 Task: Check the percentage active listings of 2 full bathrooms in the last 1 year.
Action: Mouse moved to (843, 233)
Screenshot: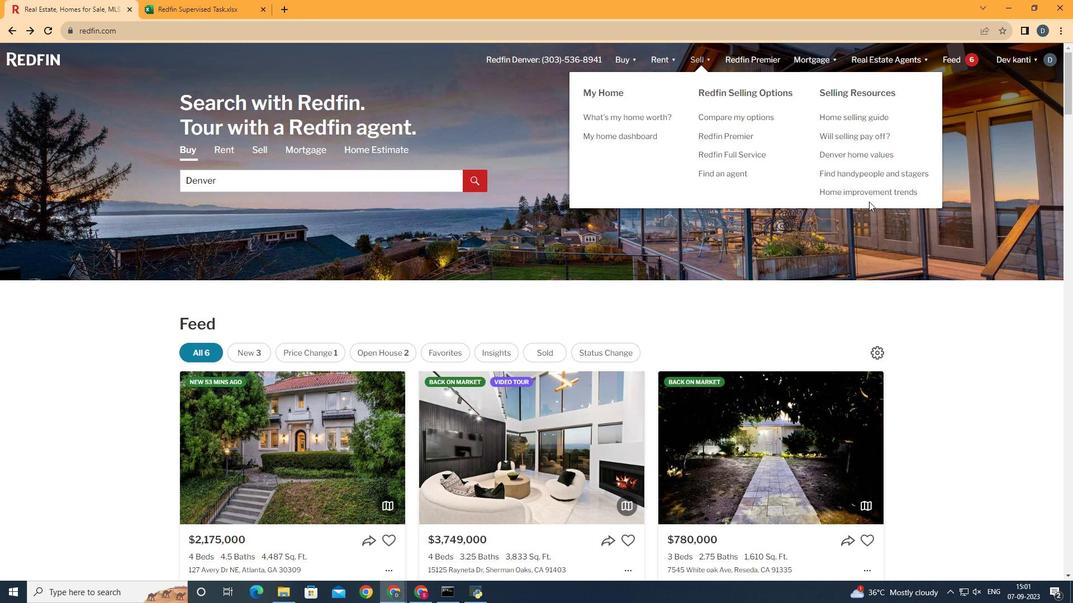 
Action: Mouse pressed left at (843, 233)
Screenshot: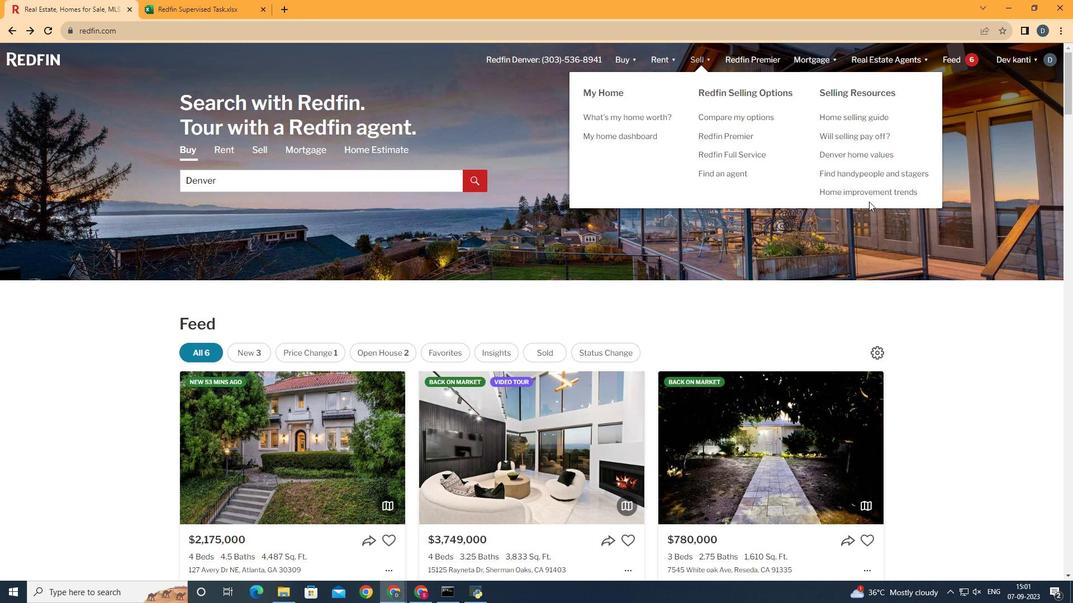 
Action: Mouse moved to (843, 231)
Screenshot: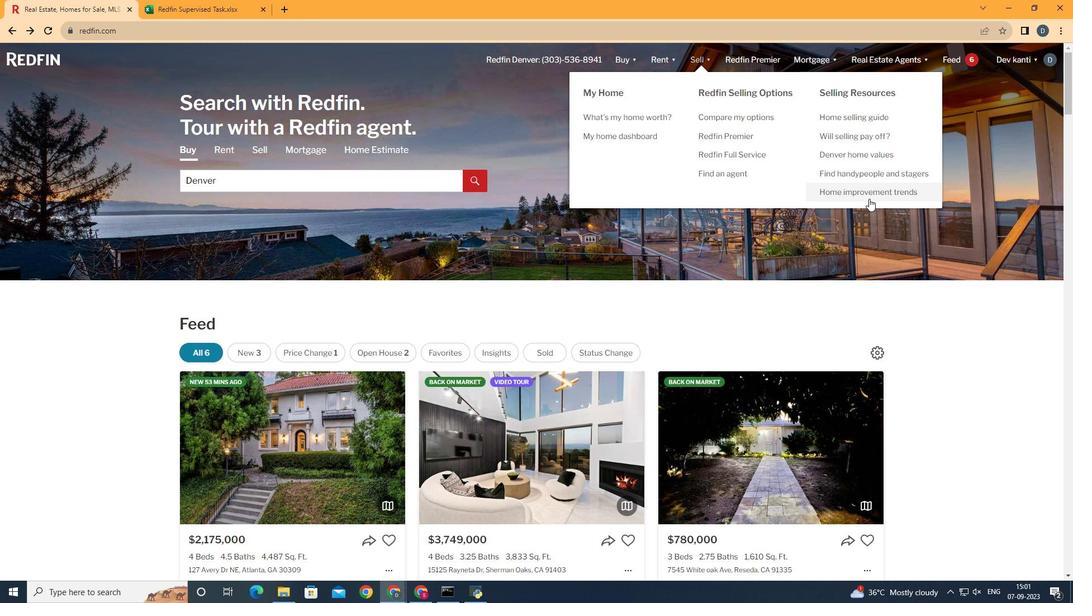 
Action: Mouse pressed left at (843, 231)
Screenshot: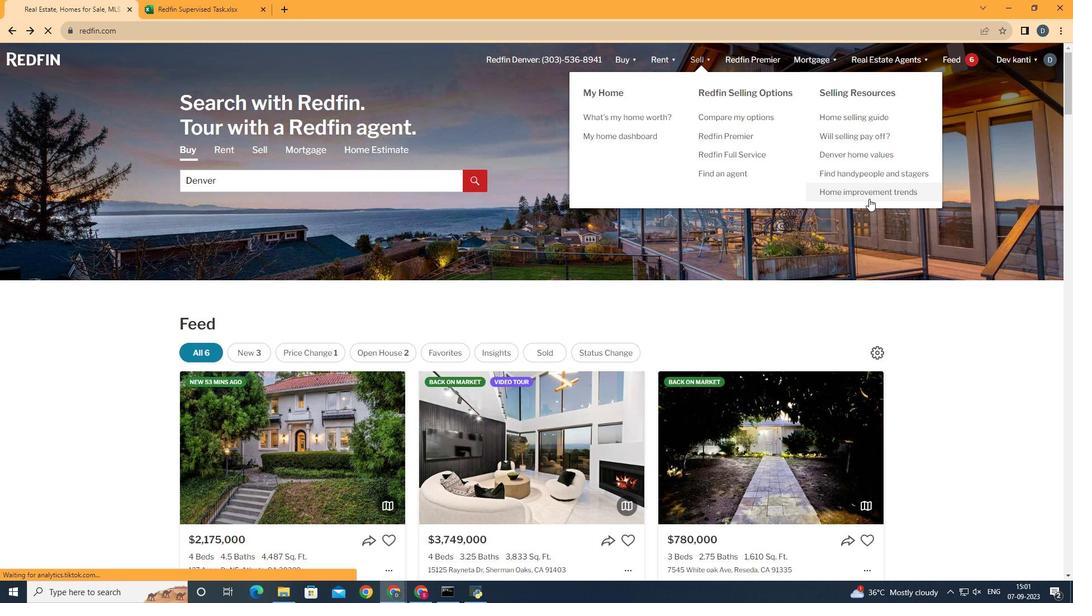 
Action: Mouse moved to (322, 248)
Screenshot: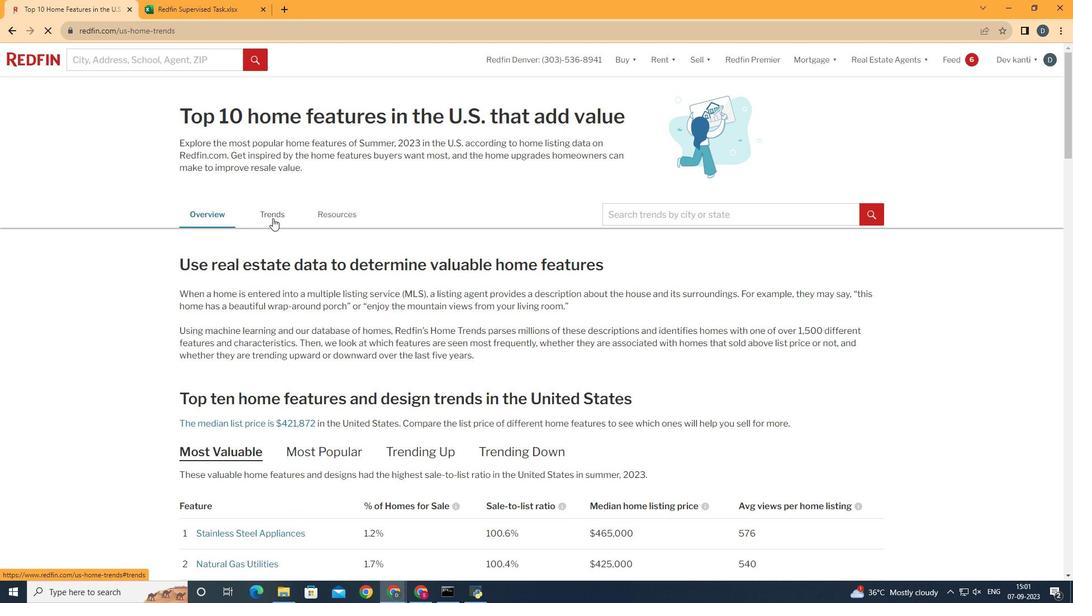 
Action: Mouse pressed left at (322, 248)
Screenshot: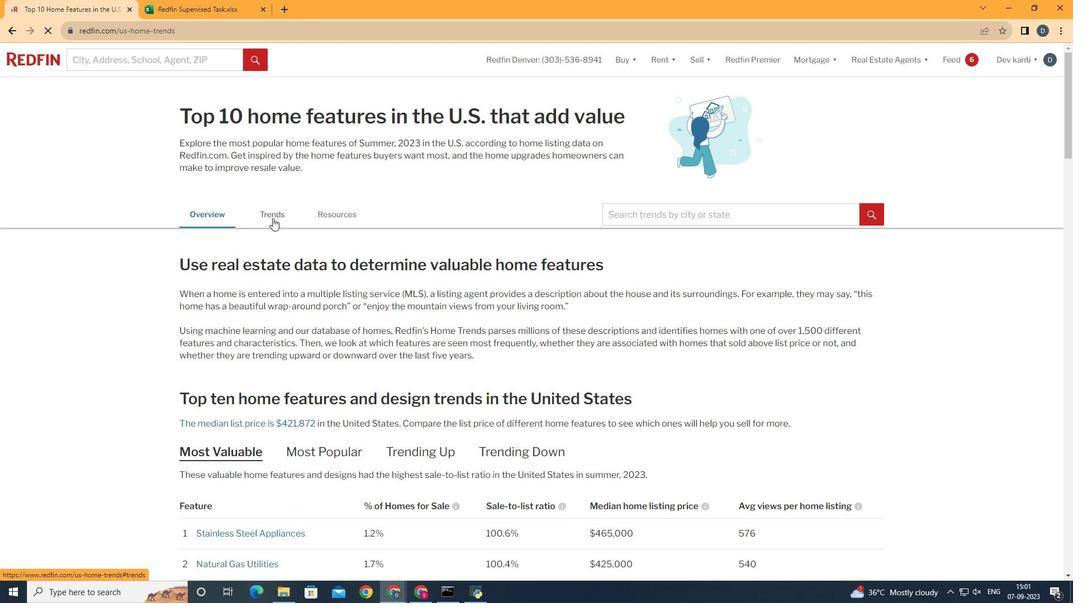 
Action: Mouse moved to (397, 305)
Screenshot: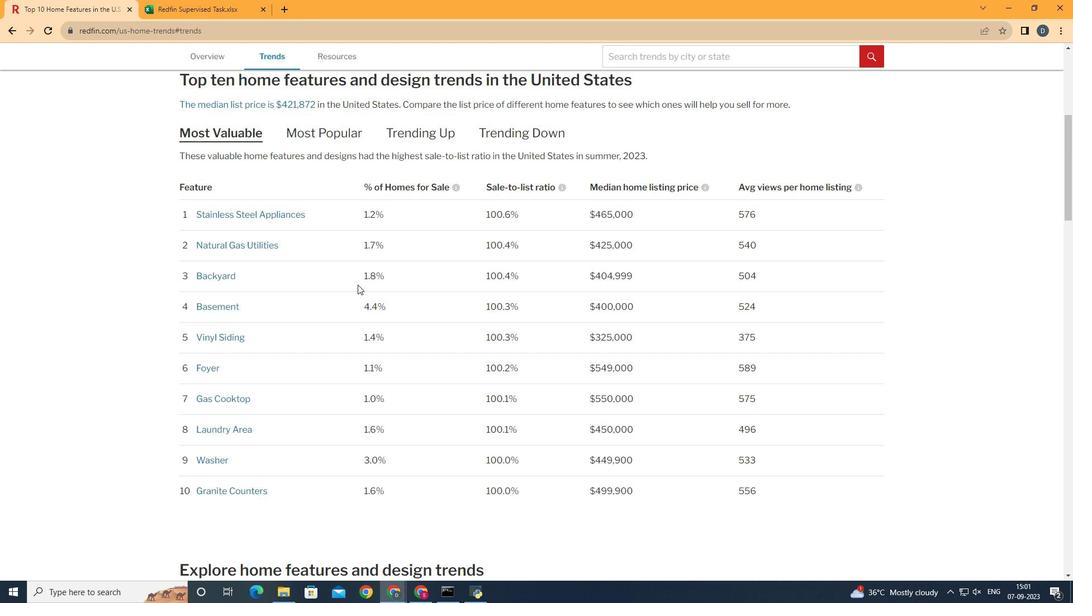 
Action: Mouse scrolled (397, 305) with delta (0, 0)
Screenshot: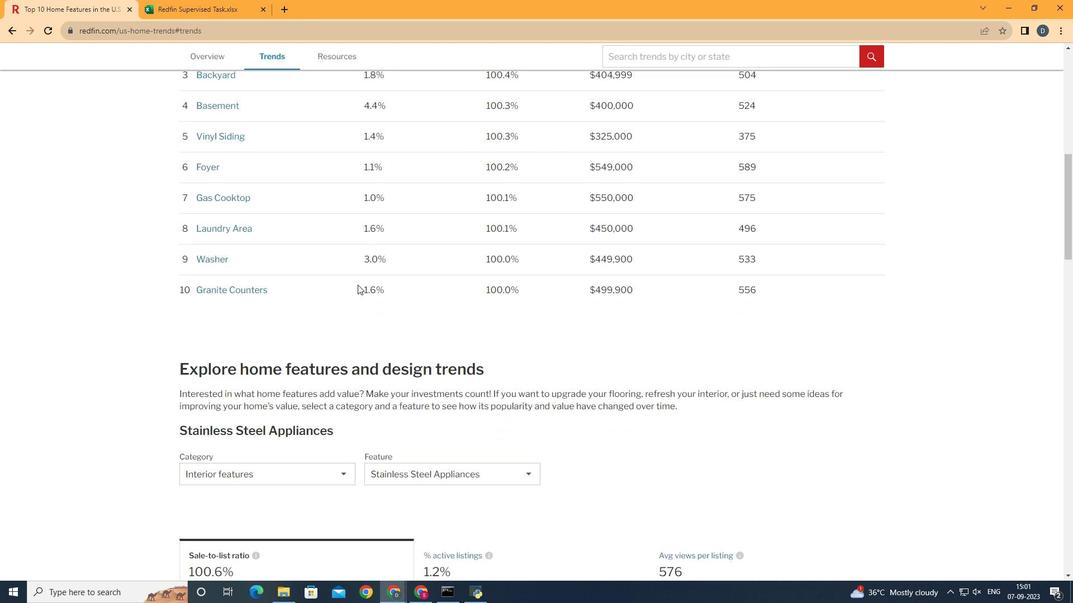 
Action: Mouse scrolled (397, 305) with delta (0, 0)
Screenshot: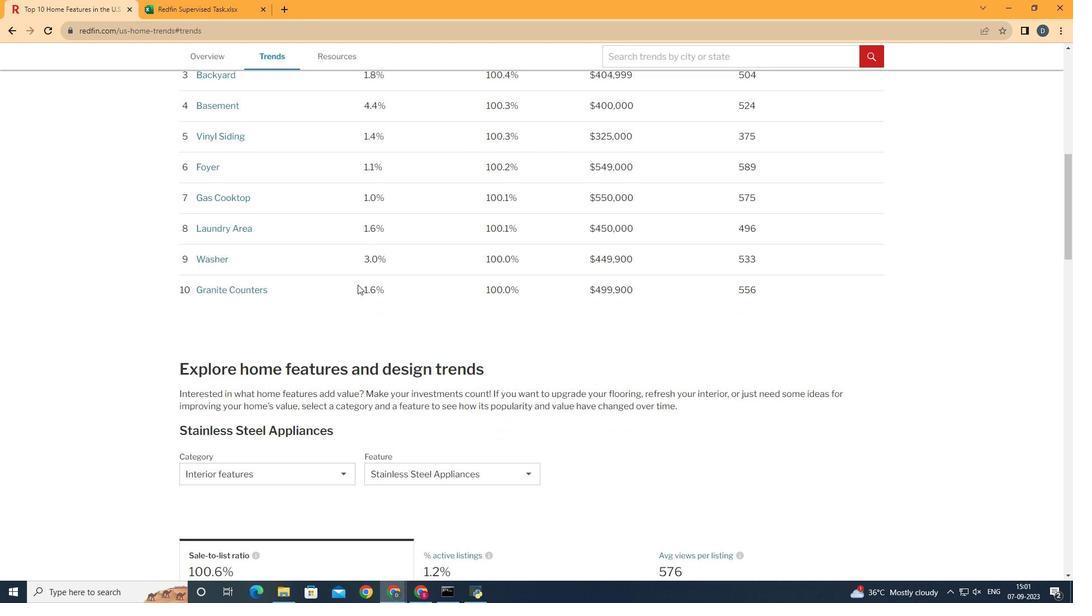 
Action: Mouse scrolled (397, 305) with delta (0, 0)
Screenshot: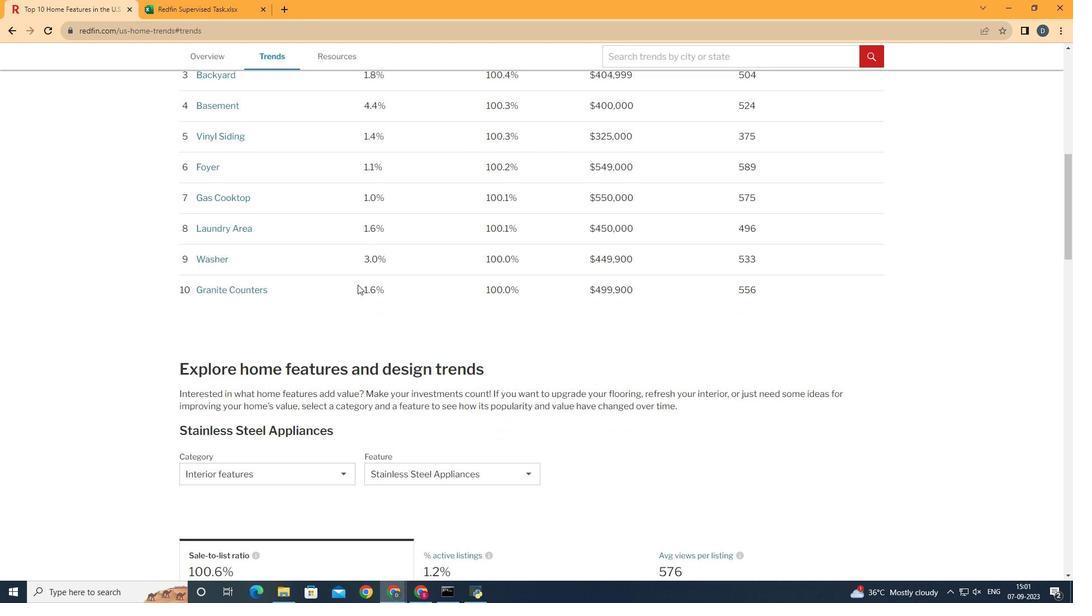 
Action: Mouse scrolled (397, 305) with delta (0, 0)
Screenshot: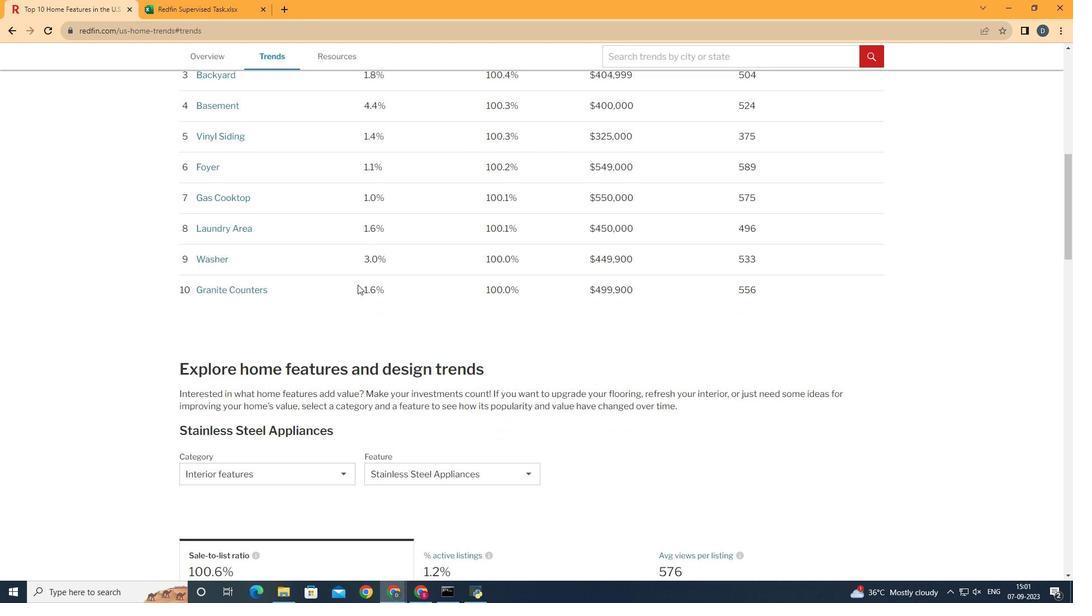 
Action: Mouse scrolled (397, 305) with delta (0, 0)
Screenshot: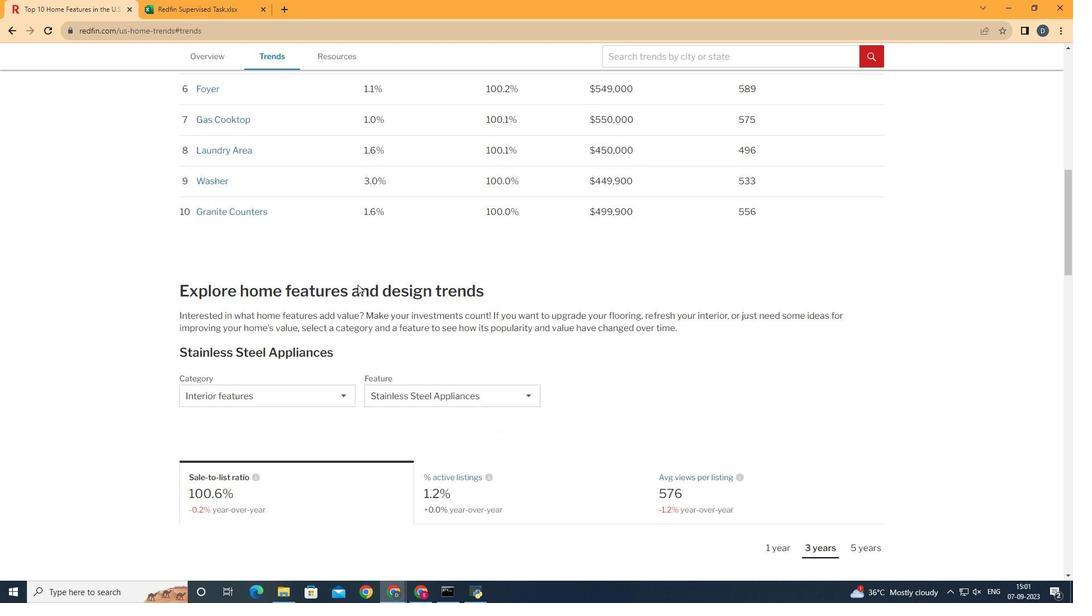 
Action: Mouse moved to (384, 321)
Screenshot: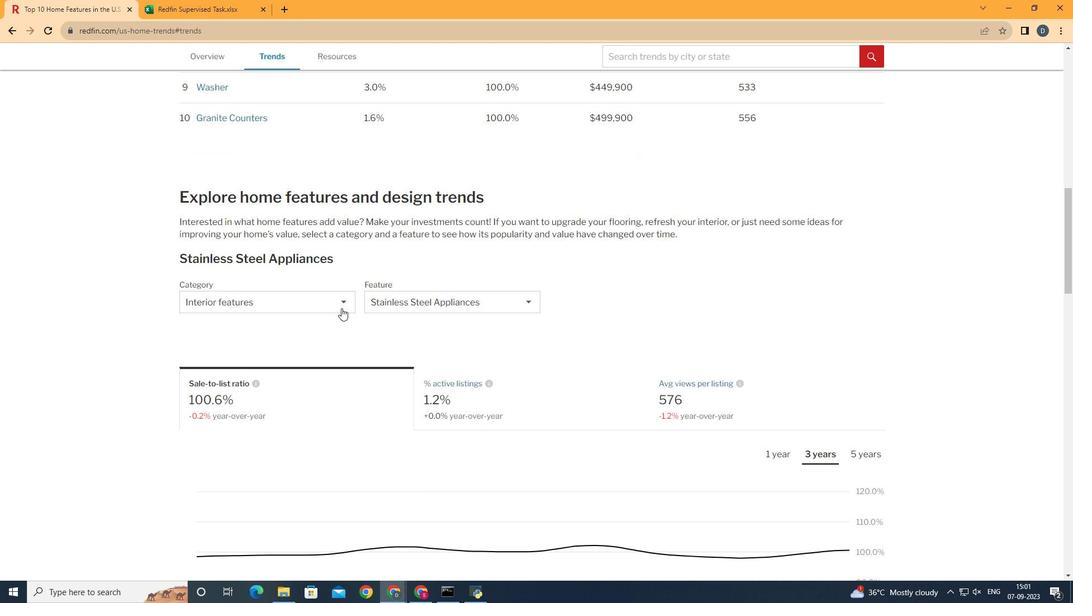 
Action: Mouse scrolled (384, 320) with delta (0, 0)
Screenshot: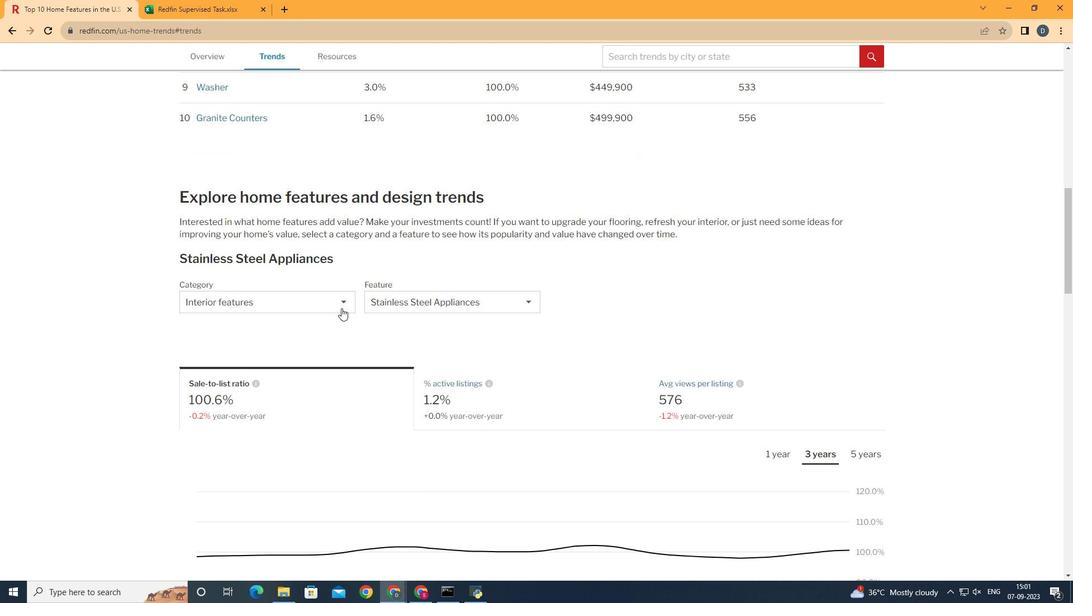 
Action: Mouse moved to (384, 322)
Screenshot: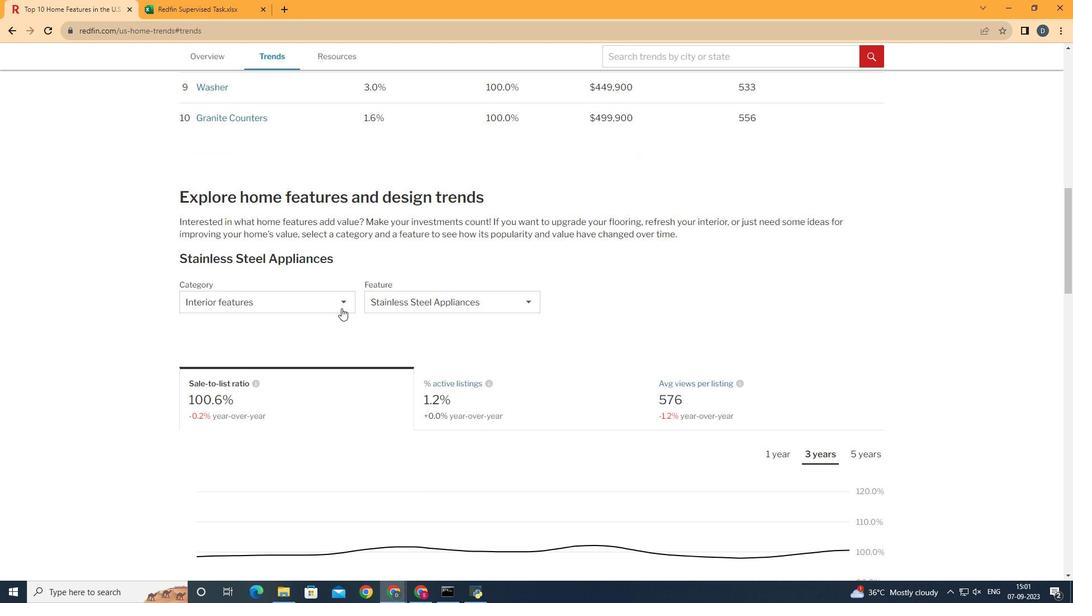 
Action: Mouse scrolled (384, 322) with delta (0, 0)
Screenshot: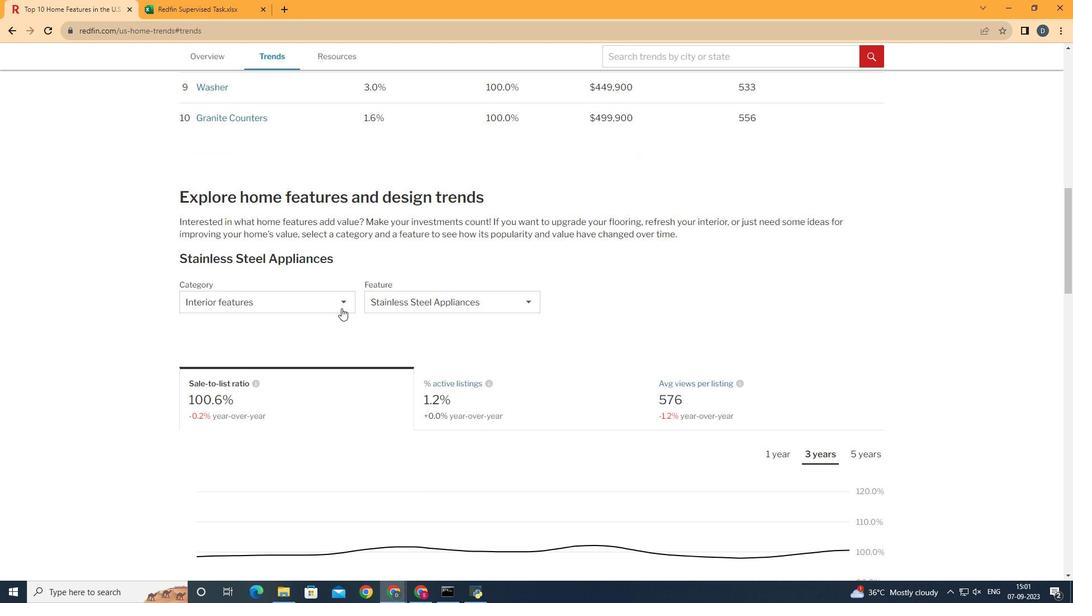 
Action: Mouse moved to (372, 303)
Screenshot: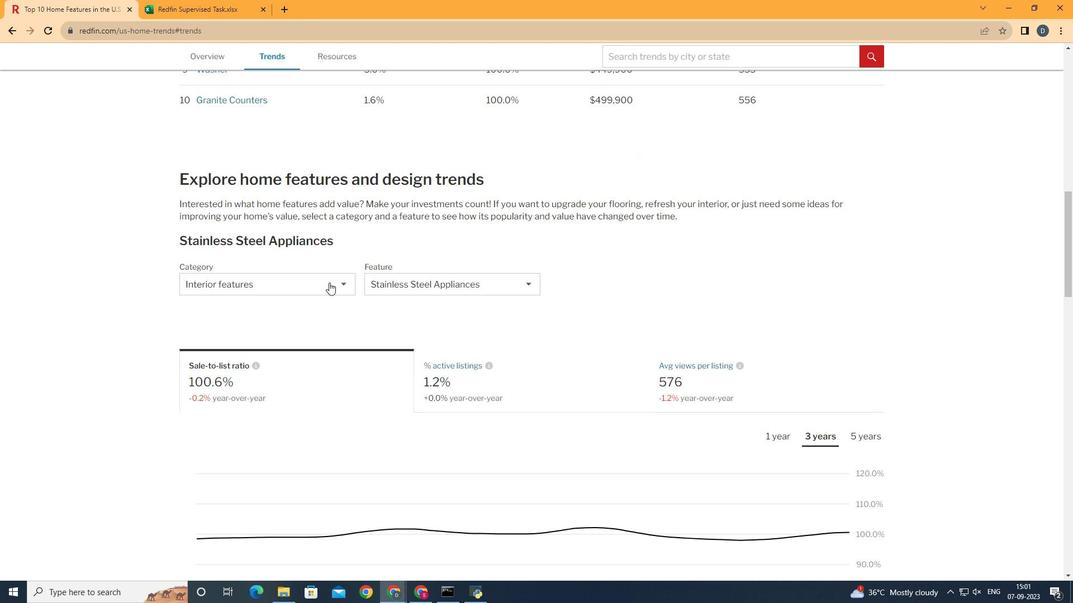 
Action: Mouse pressed left at (372, 303)
Screenshot: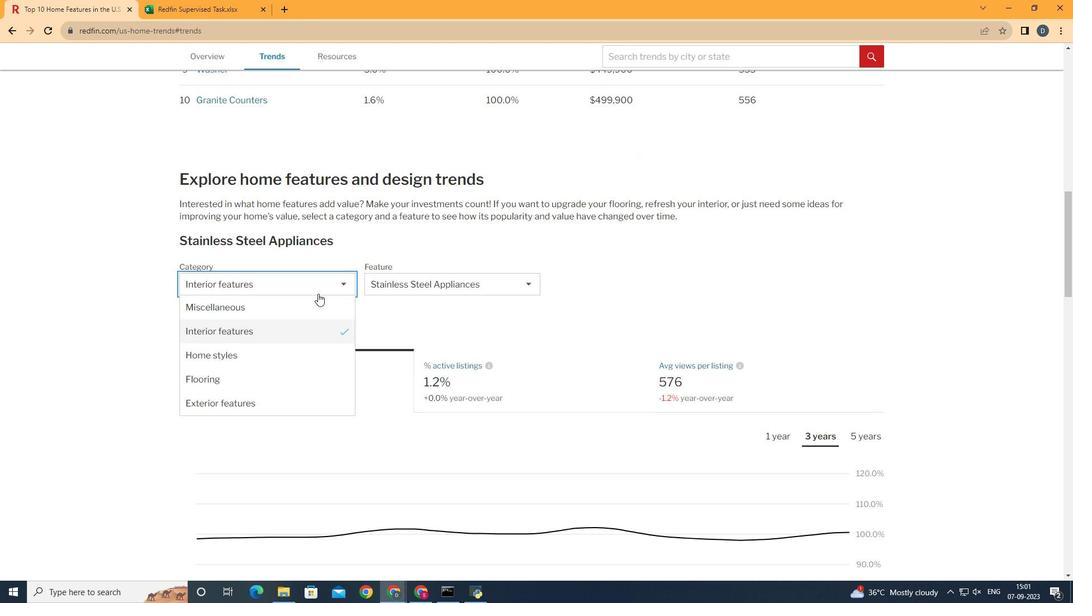 
Action: Mouse moved to (361, 351)
Screenshot: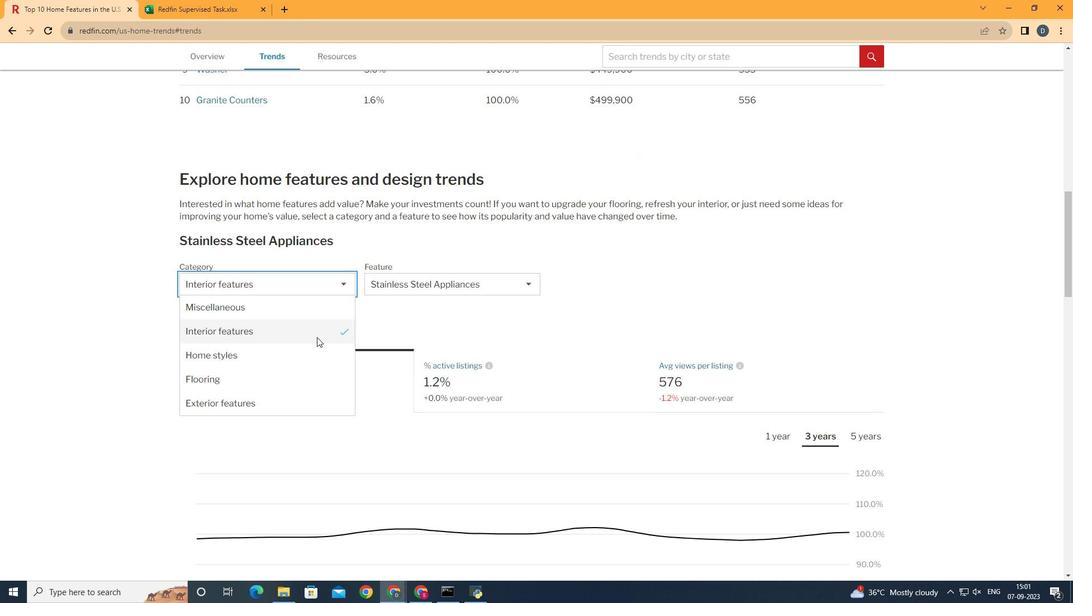 
Action: Mouse pressed left at (361, 351)
Screenshot: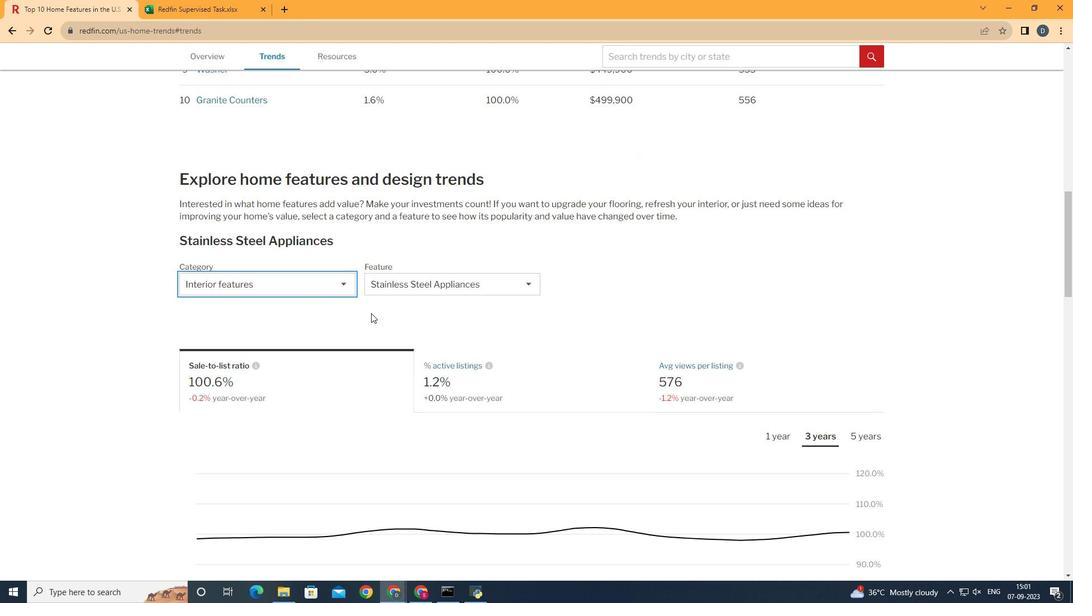 
Action: Mouse moved to (474, 295)
Screenshot: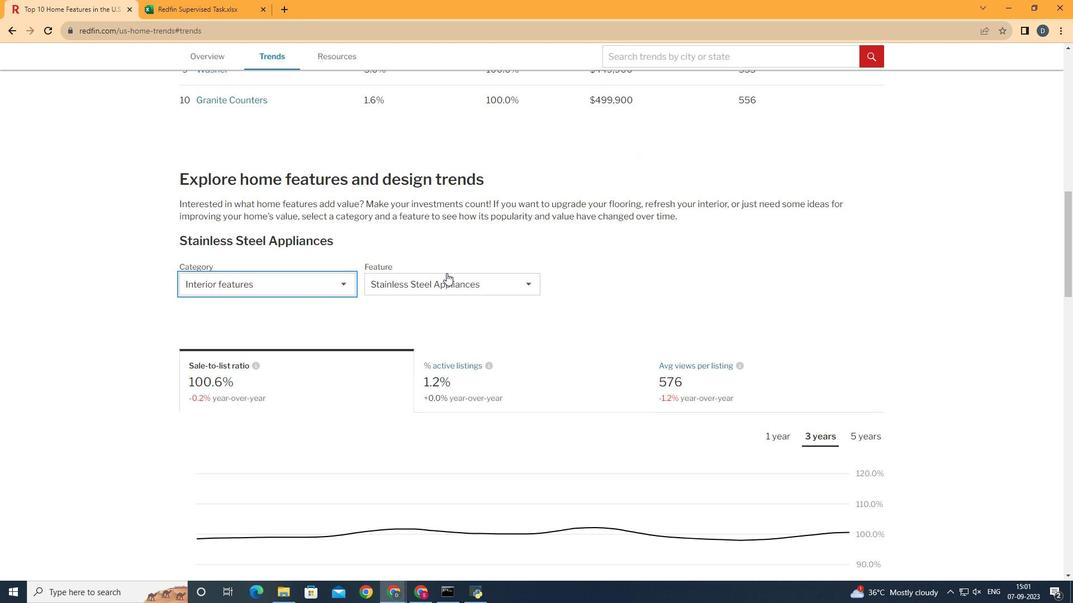 
Action: Mouse pressed left at (474, 295)
Screenshot: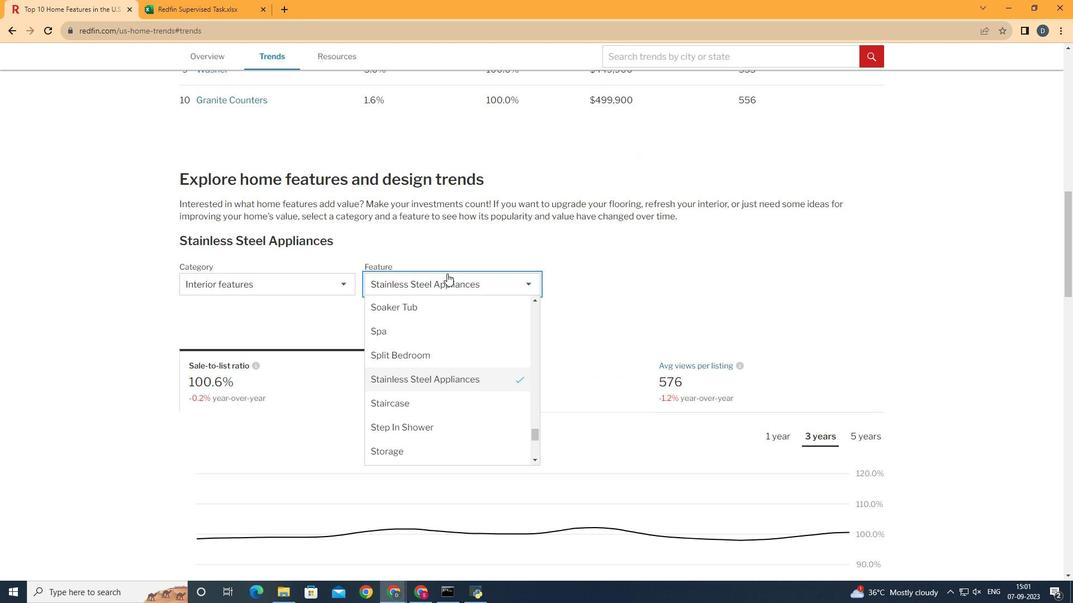 
Action: Mouse moved to (549, 430)
Screenshot: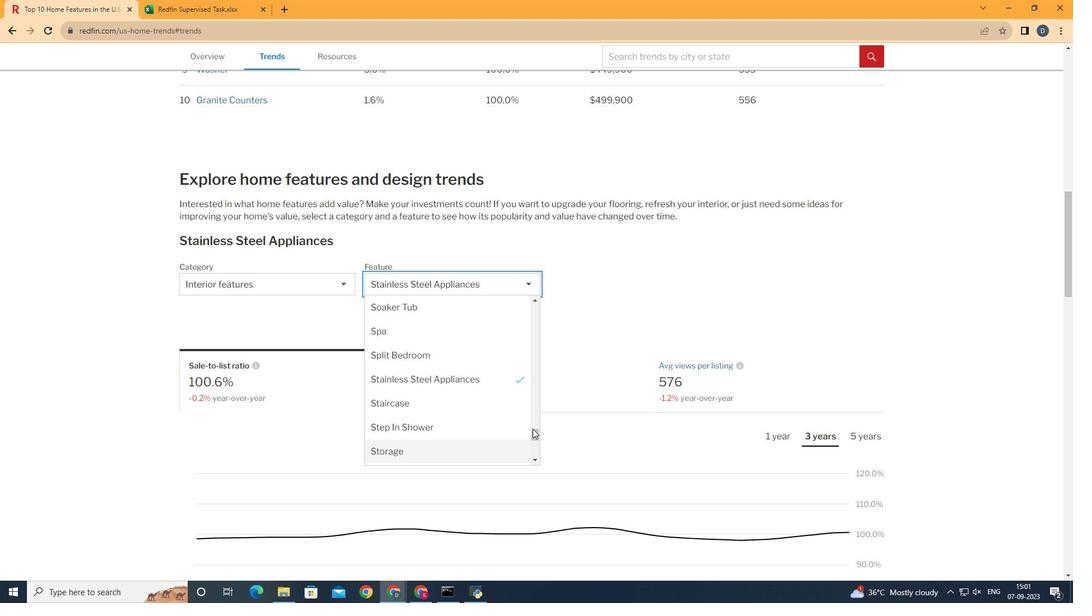 
Action: Mouse pressed left at (549, 430)
Screenshot: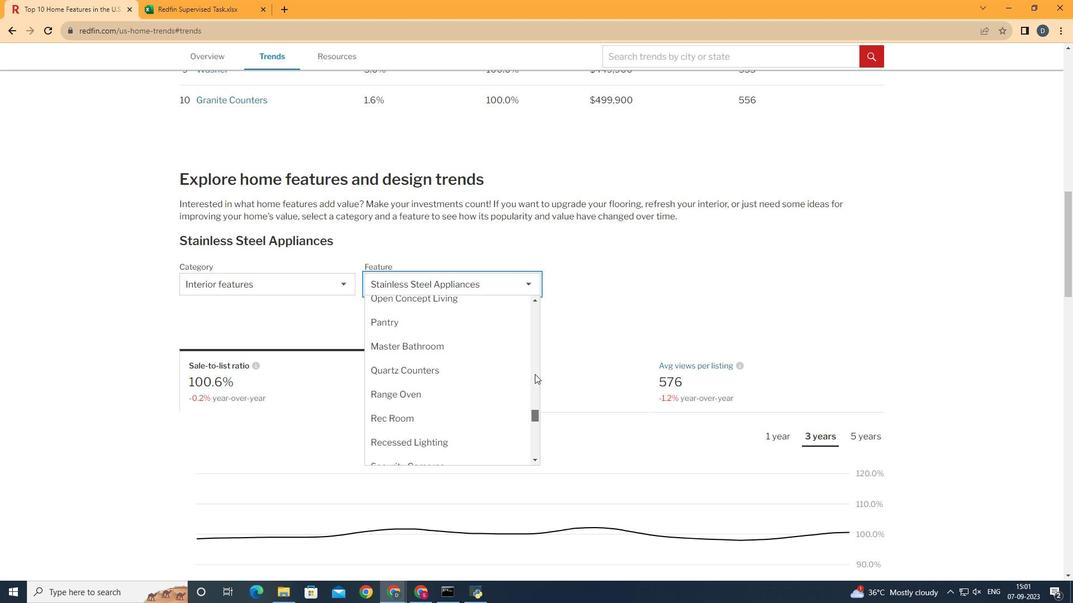 
Action: Mouse moved to (476, 448)
Screenshot: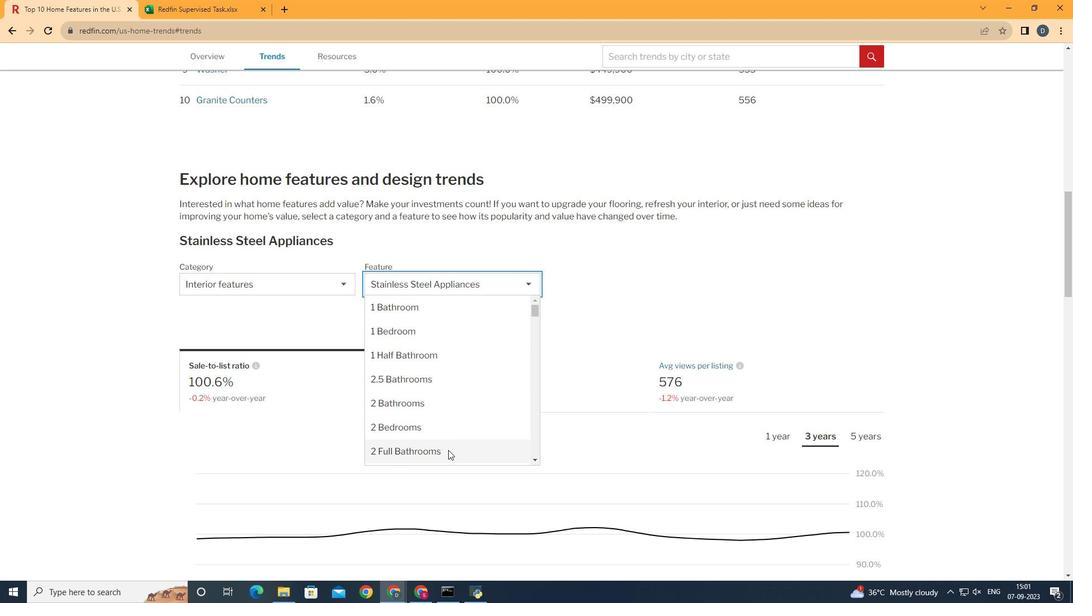 
Action: Mouse pressed left at (476, 448)
Screenshot: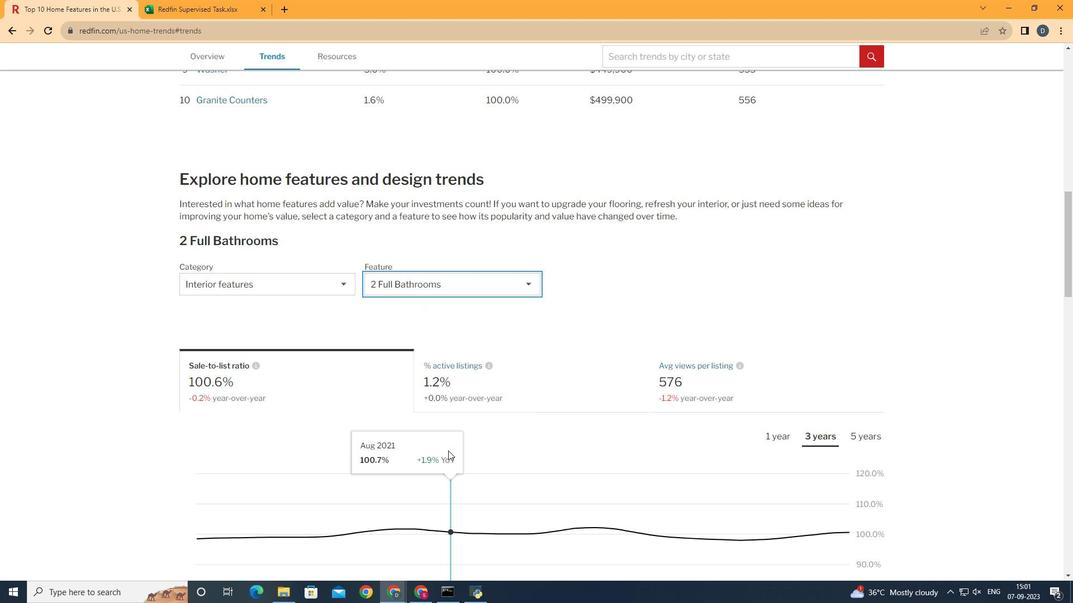 
Action: Mouse moved to (489, 405)
Screenshot: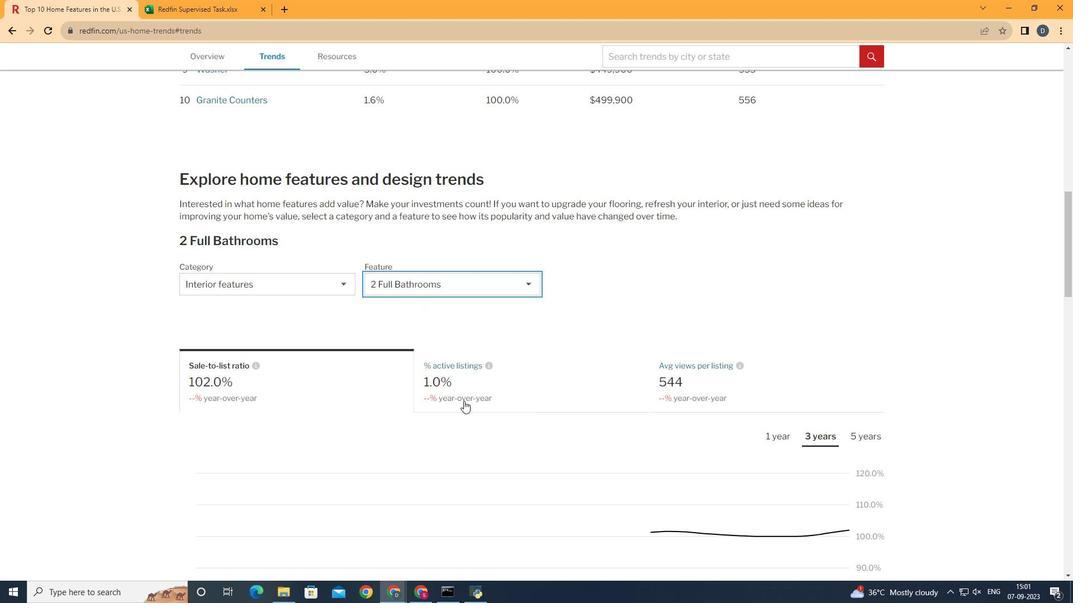 
Action: Mouse scrolled (489, 405) with delta (0, 0)
Screenshot: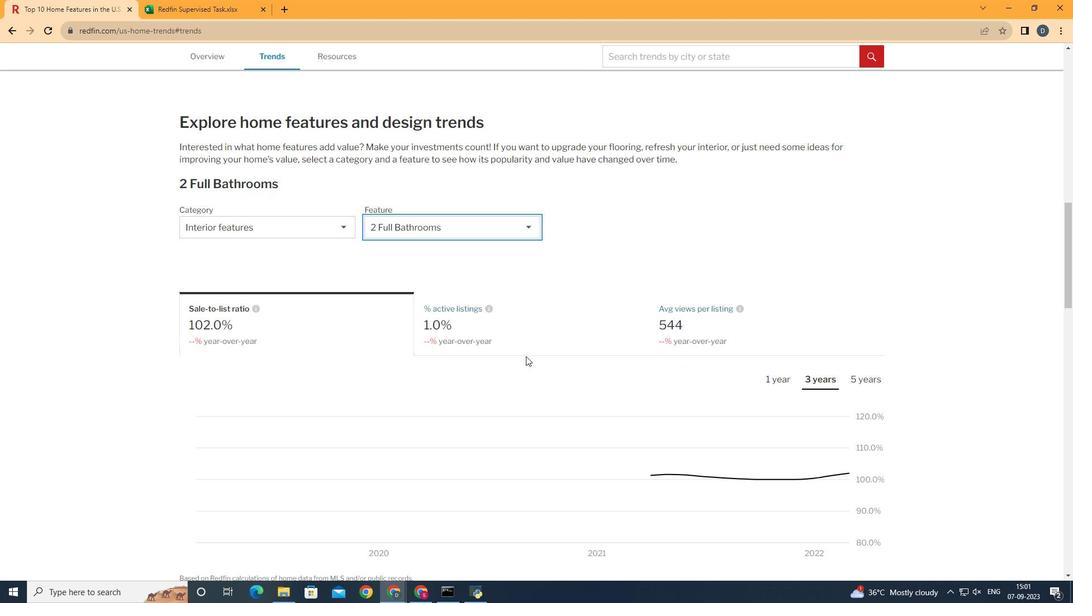 
Action: Mouse scrolled (489, 405) with delta (0, 0)
Screenshot: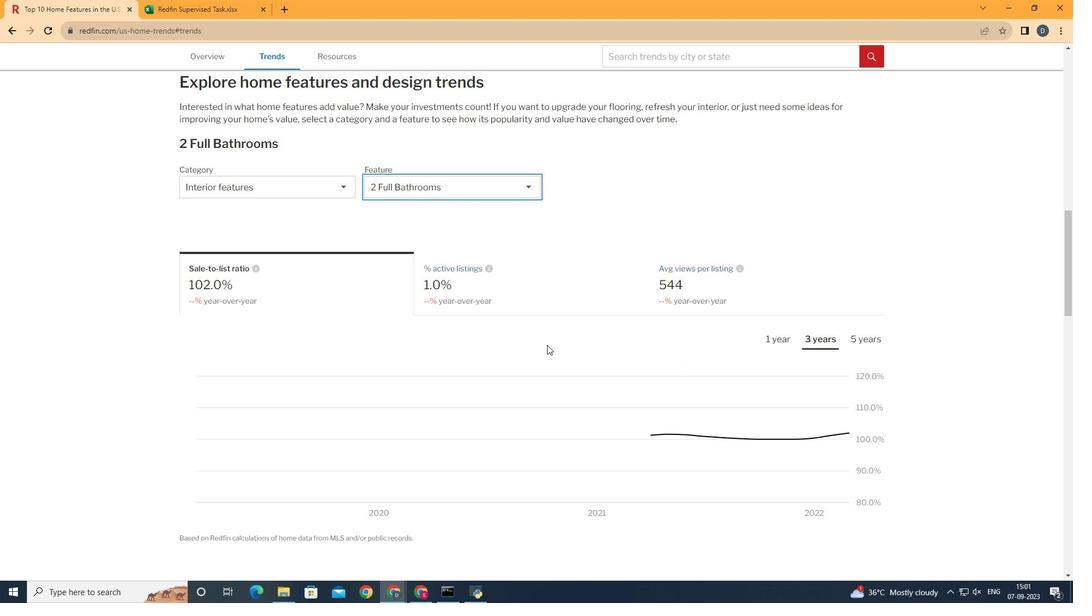 
Action: Mouse moved to (578, 305)
Screenshot: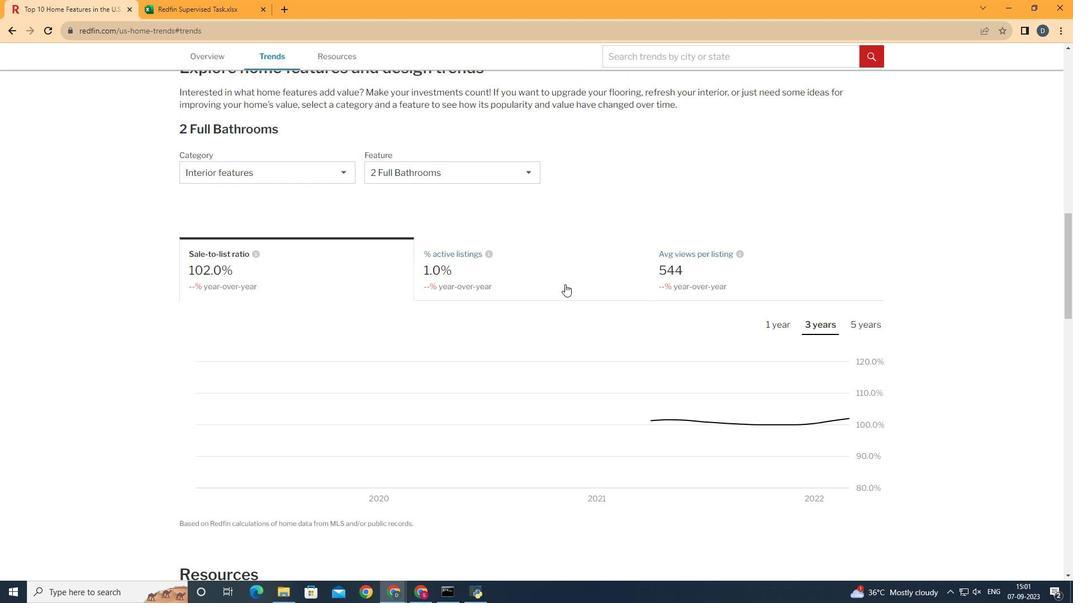 
Action: Mouse pressed left at (578, 305)
Screenshot: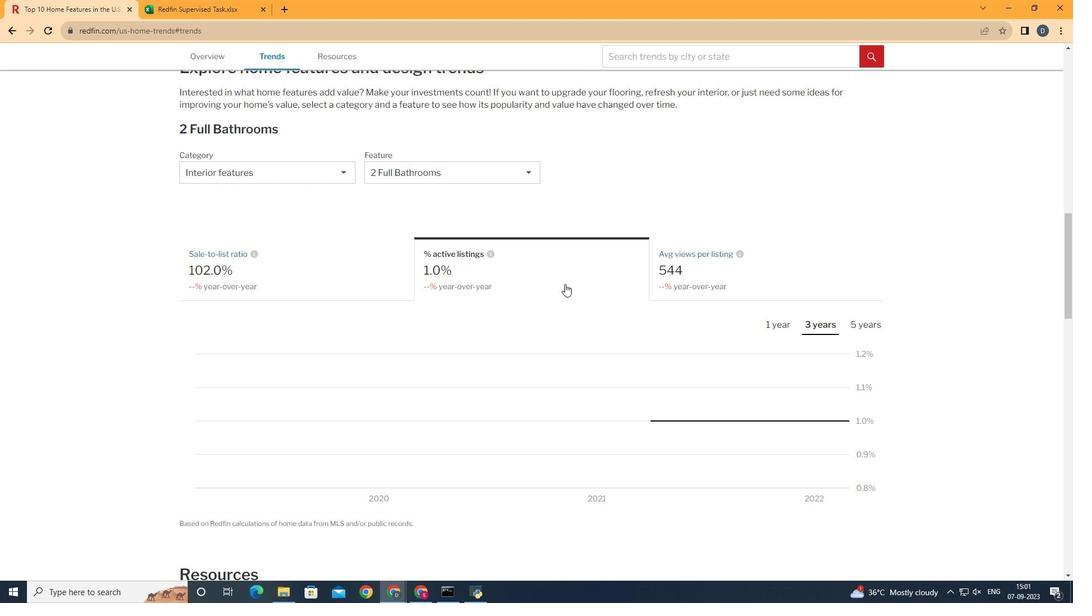 
Action: Mouse moved to (754, 339)
Screenshot: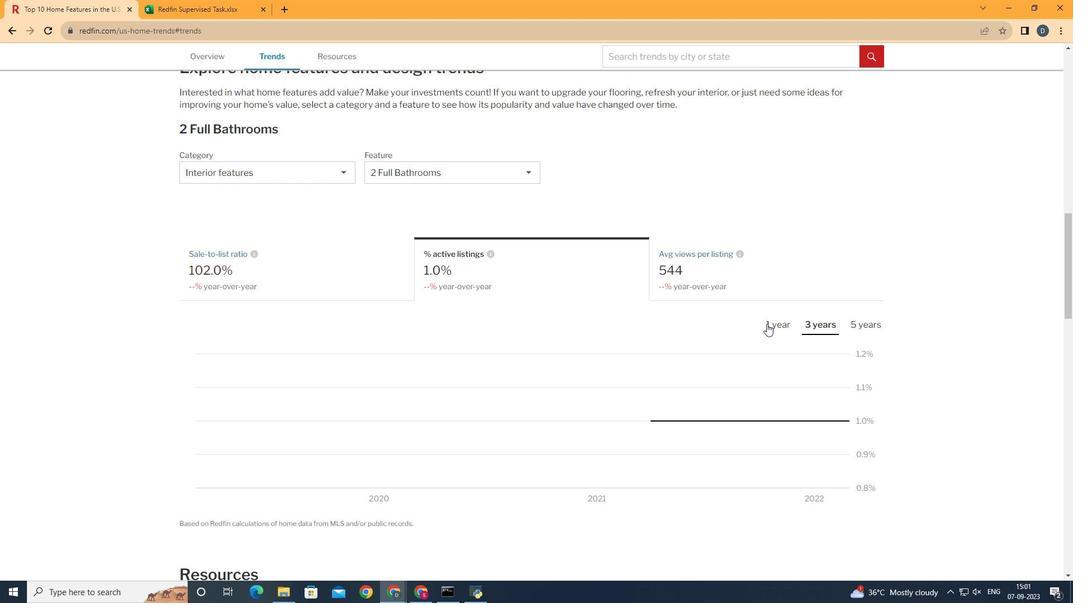 
Action: Mouse pressed left at (754, 339)
Screenshot: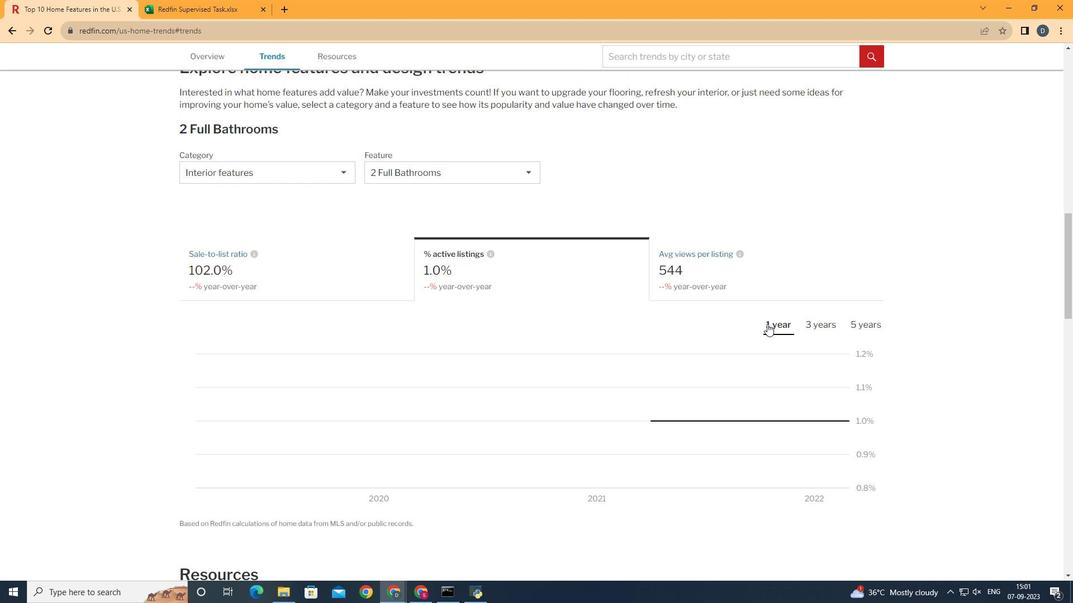 
Action: Mouse moved to (830, 425)
Screenshot: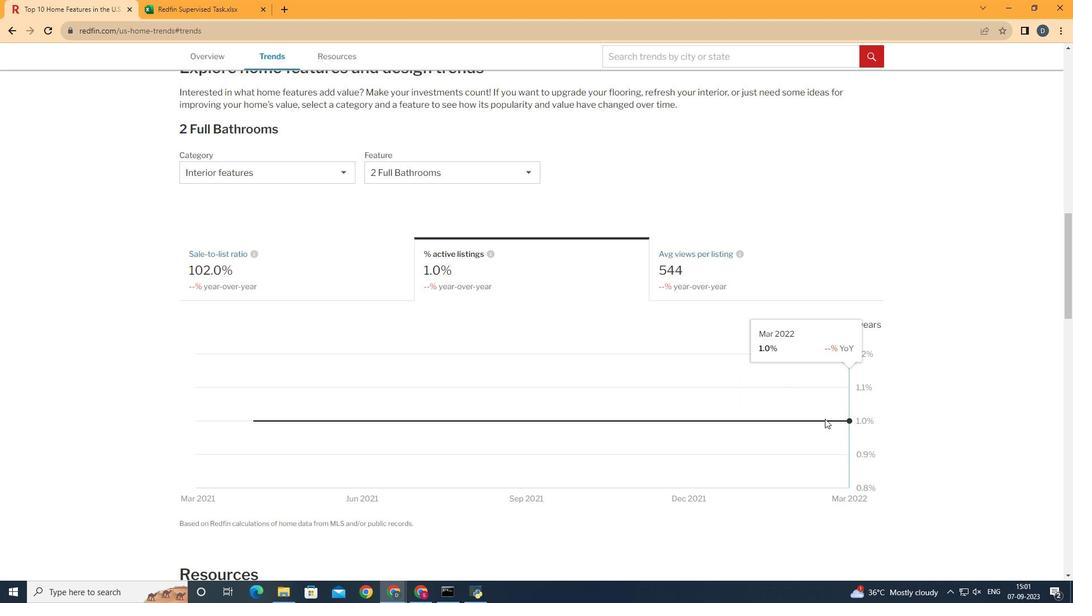 
